 Task: Create in the project TransportWorks and in the Backlog issue 'Broken links in documentation' a child issue 'Big data model interpretability and fairness optimization and testing', and assign it to team member softage.2@softage.net.
Action: Mouse moved to (193, 51)
Screenshot: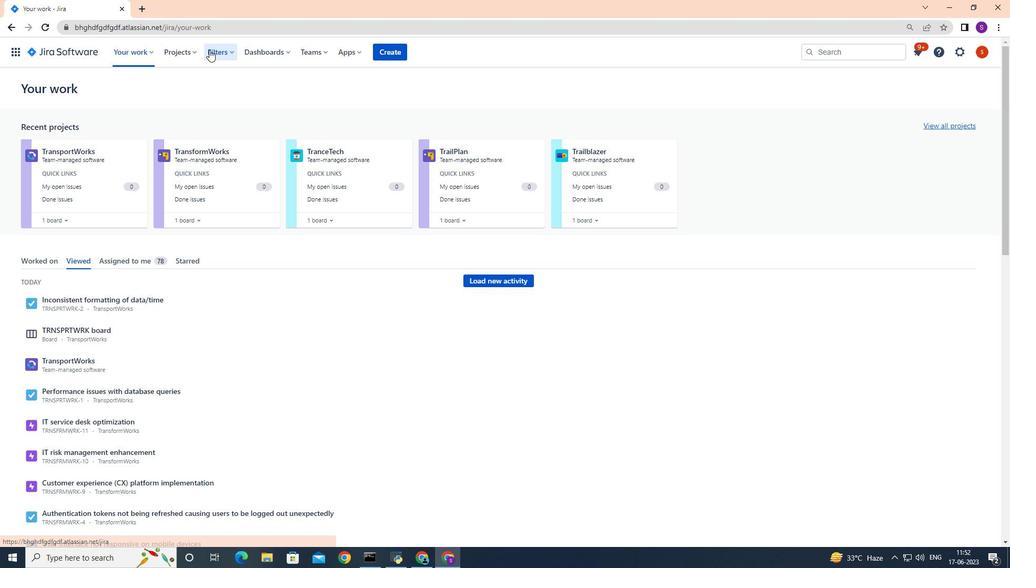 
Action: Mouse pressed left at (193, 51)
Screenshot: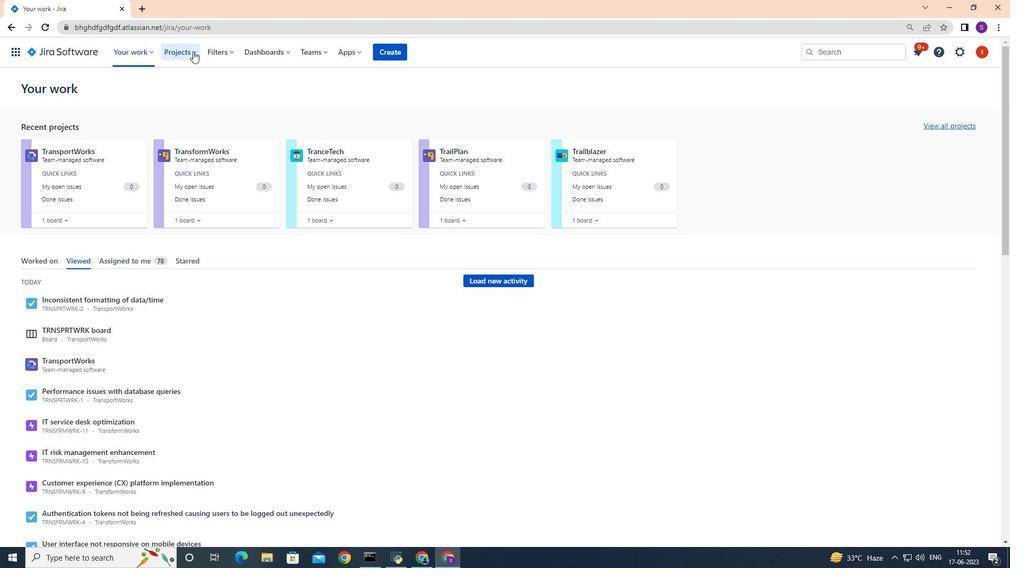 
Action: Mouse moved to (199, 93)
Screenshot: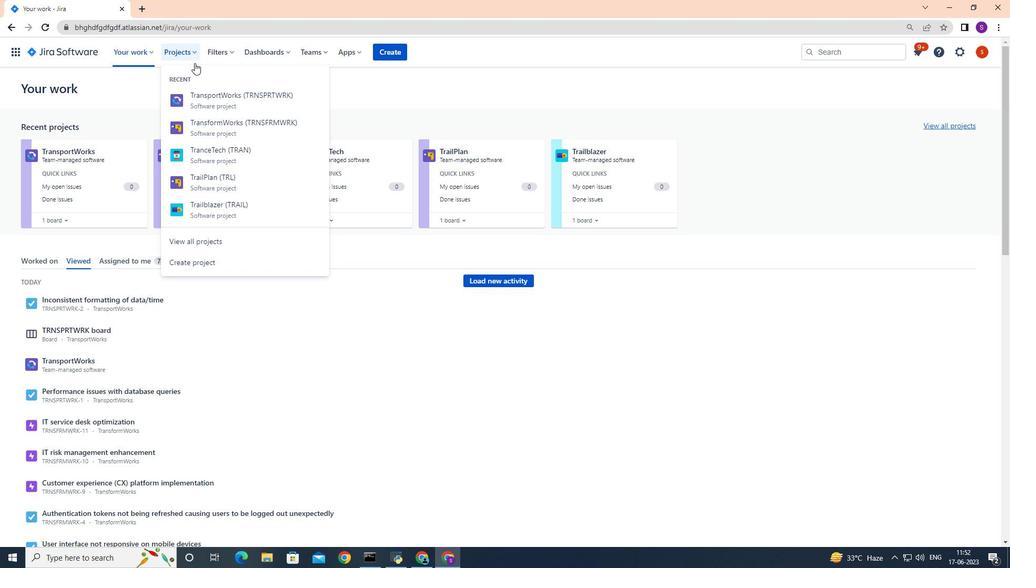 
Action: Mouse pressed left at (199, 93)
Screenshot: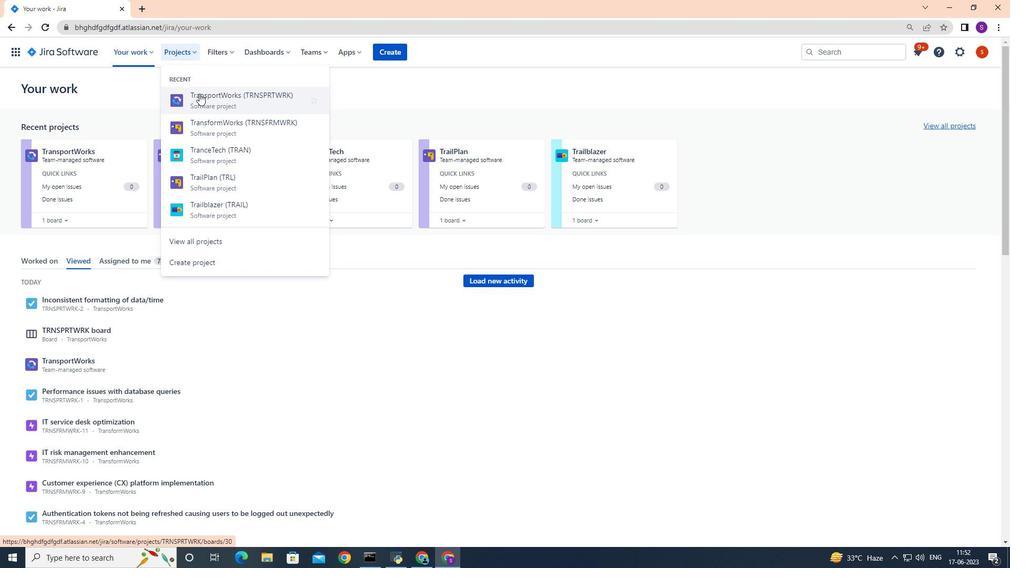 
Action: Mouse moved to (51, 158)
Screenshot: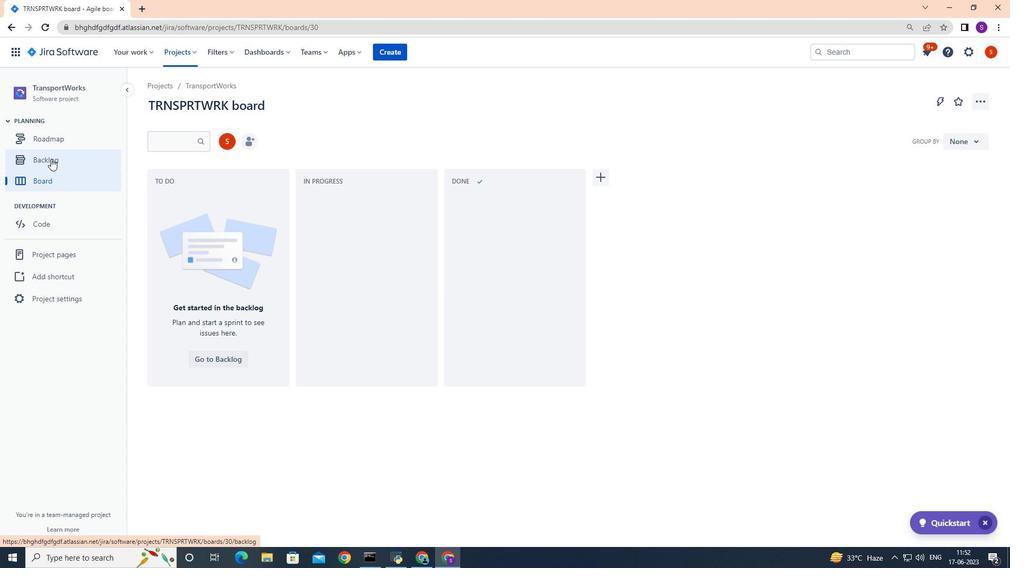 
Action: Mouse pressed left at (51, 158)
Screenshot: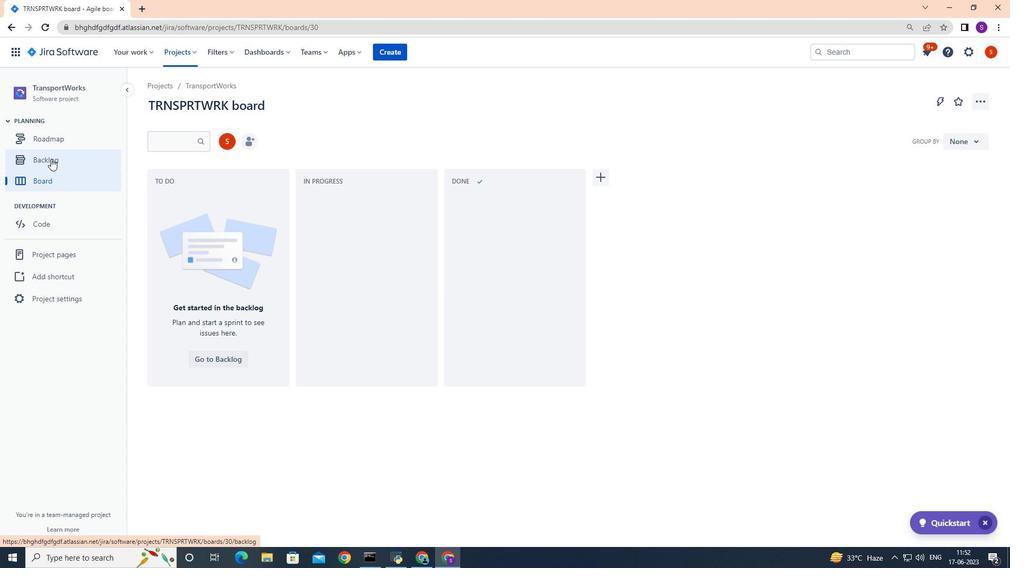 
Action: Mouse moved to (260, 278)
Screenshot: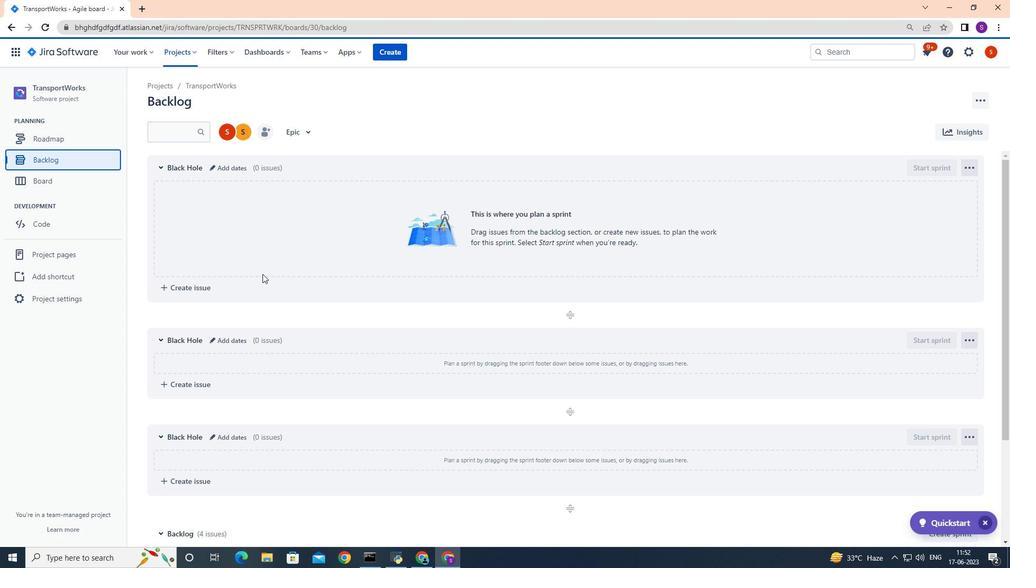 
Action: Mouse scrolled (260, 277) with delta (0, 0)
Screenshot: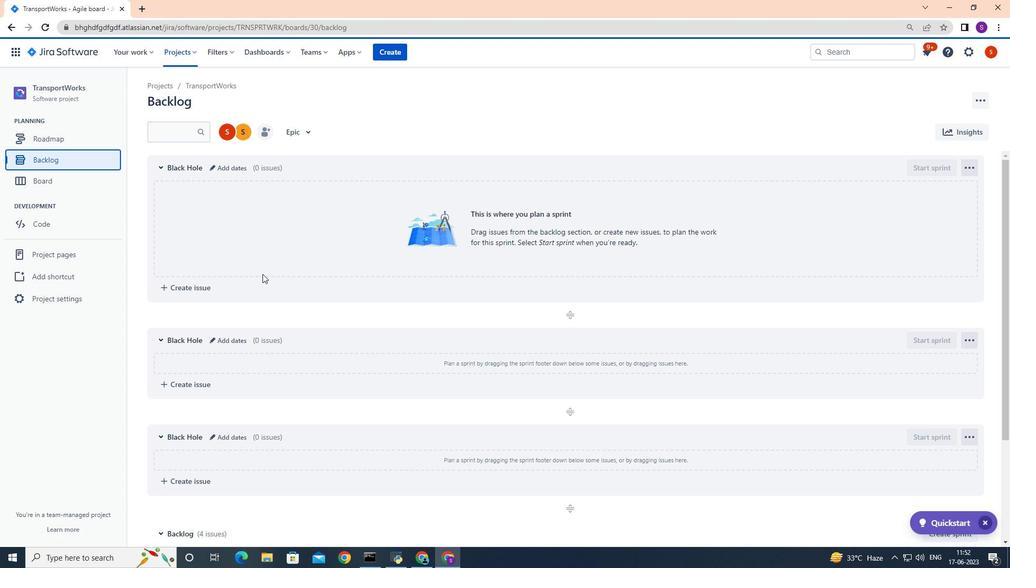 
Action: Mouse scrolled (260, 277) with delta (0, 0)
Screenshot: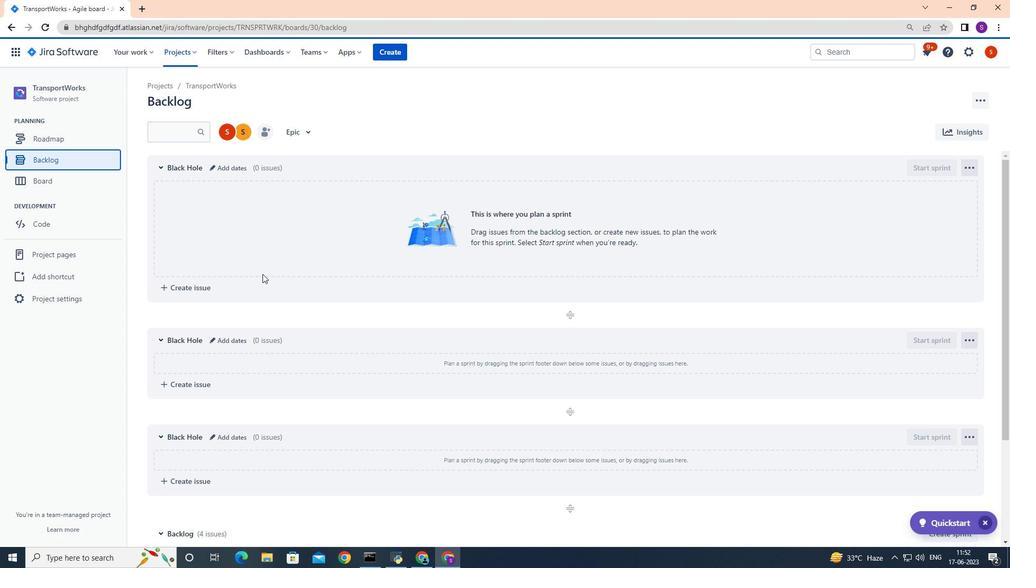 
Action: Mouse scrolled (260, 277) with delta (0, 0)
Screenshot: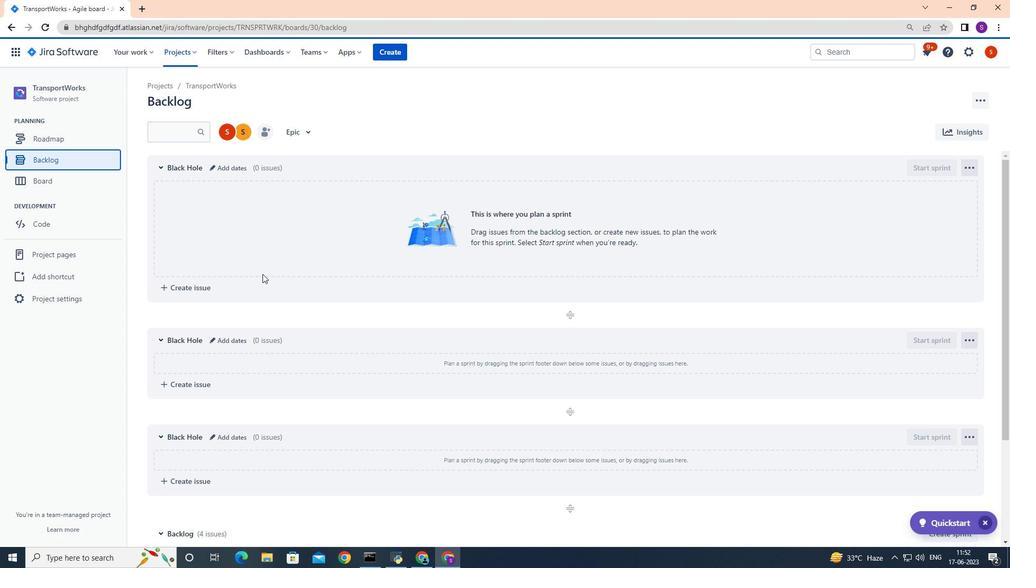 
Action: Mouse scrolled (260, 277) with delta (0, 0)
Screenshot: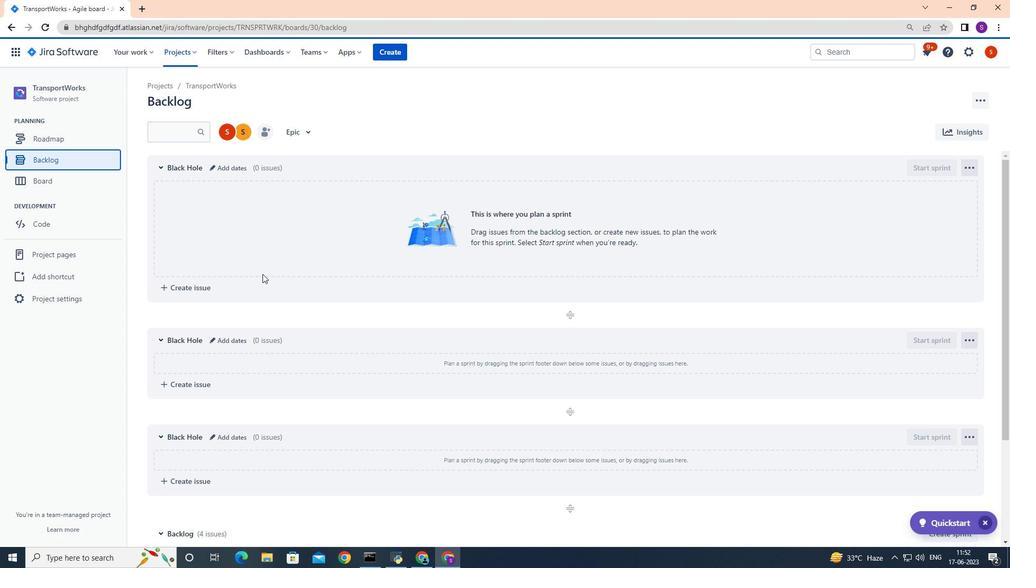 
Action: Mouse scrolled (260, 277) with delta (0, 0)
Screenshot: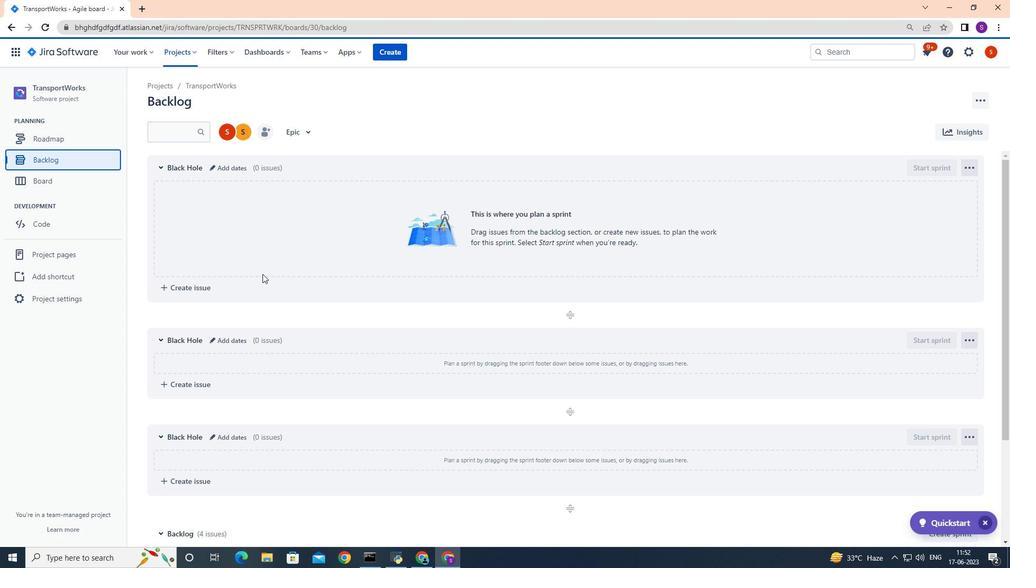 
Action: Mouse moved to (262, 275)
Screenshot: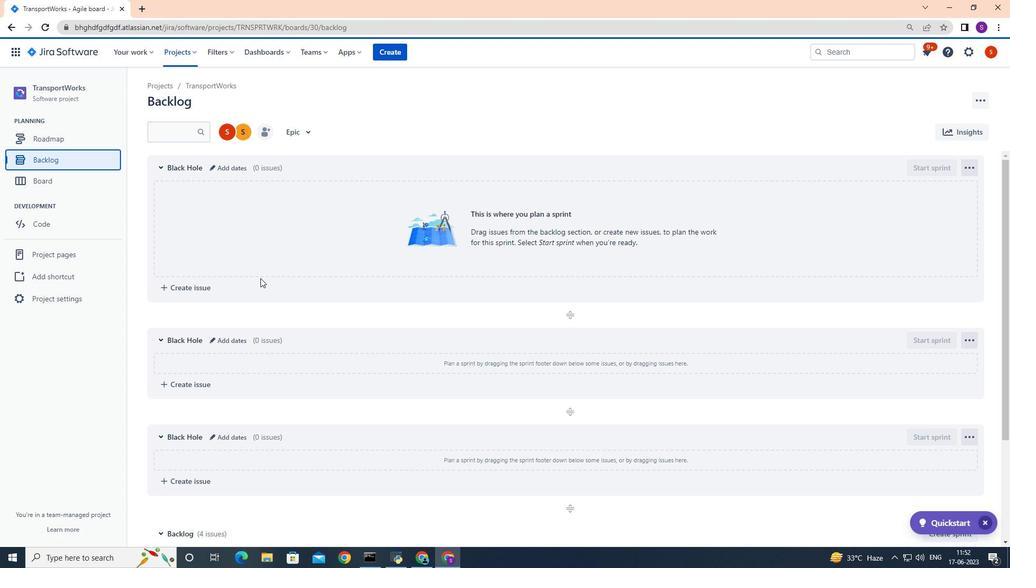 
Action: Mouse scrolled (262, 274) with delta (0, 0)
Screenshot: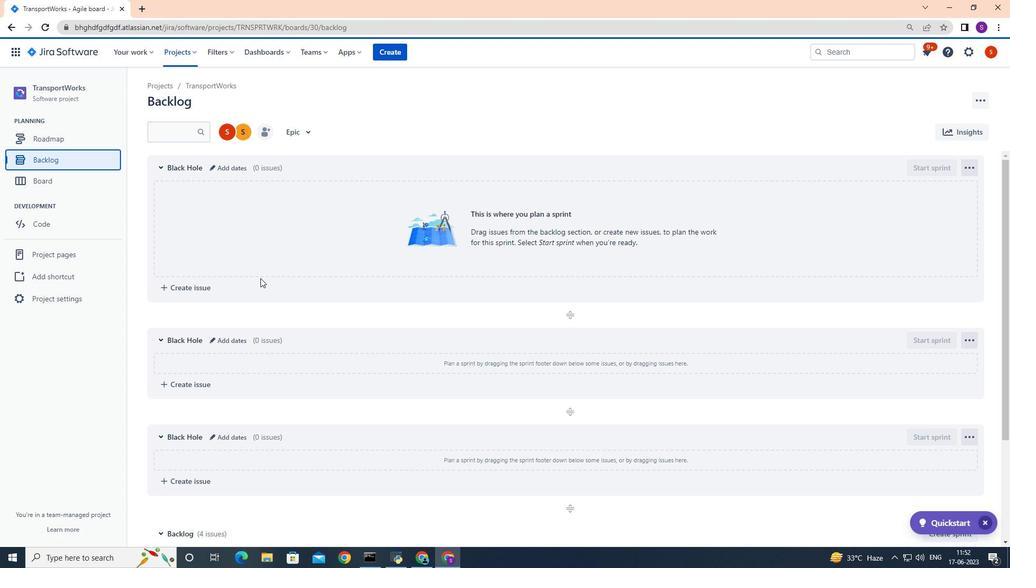 
Action: Mouse moved to (264, 270)
Screenshot: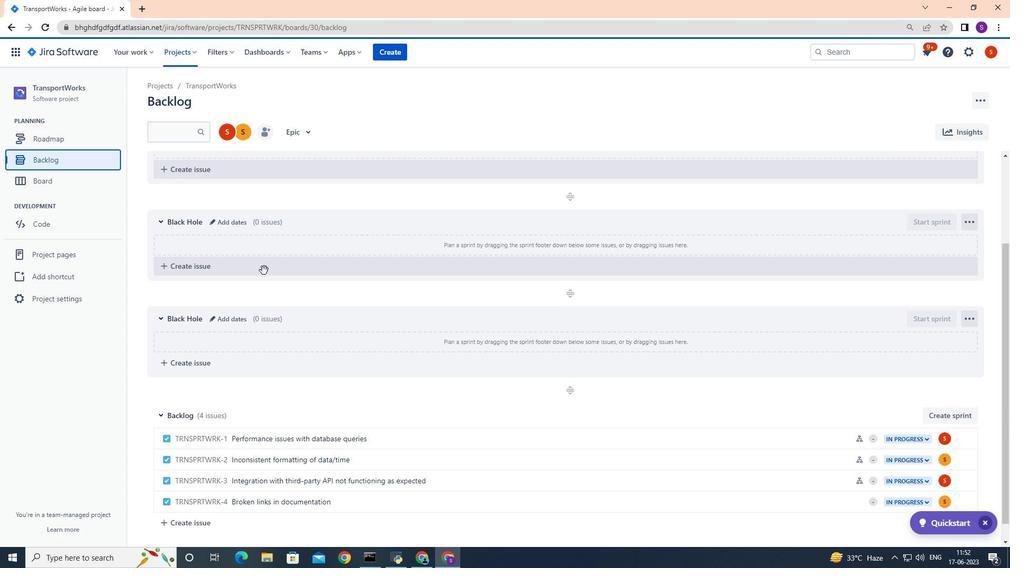 
Action: Mouse scrolled (264, 270) with delta (0, 0)
Screenshot: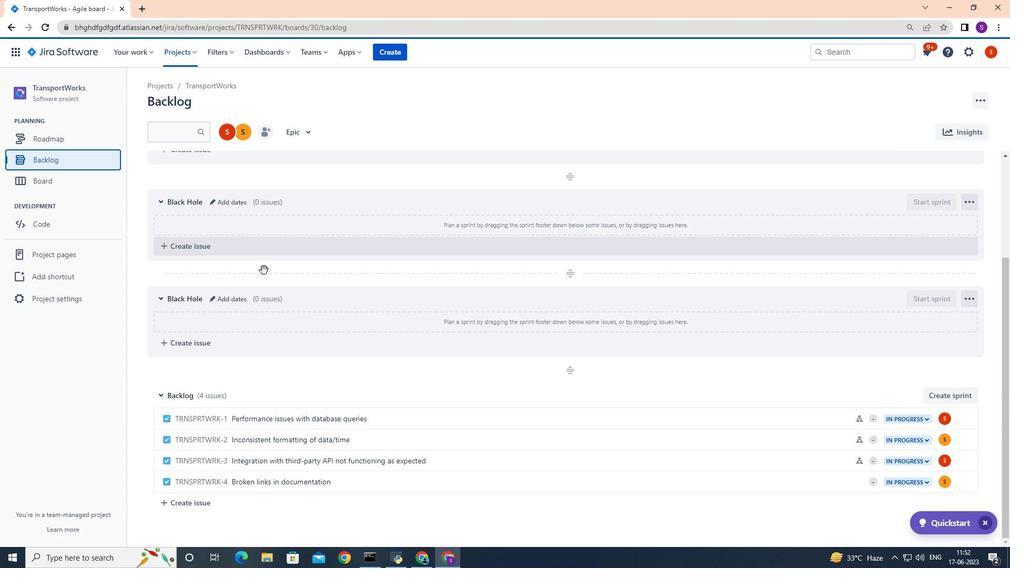 
Action: Mouse scrolled (264, 270) with delta (0, 0)
Screenshot: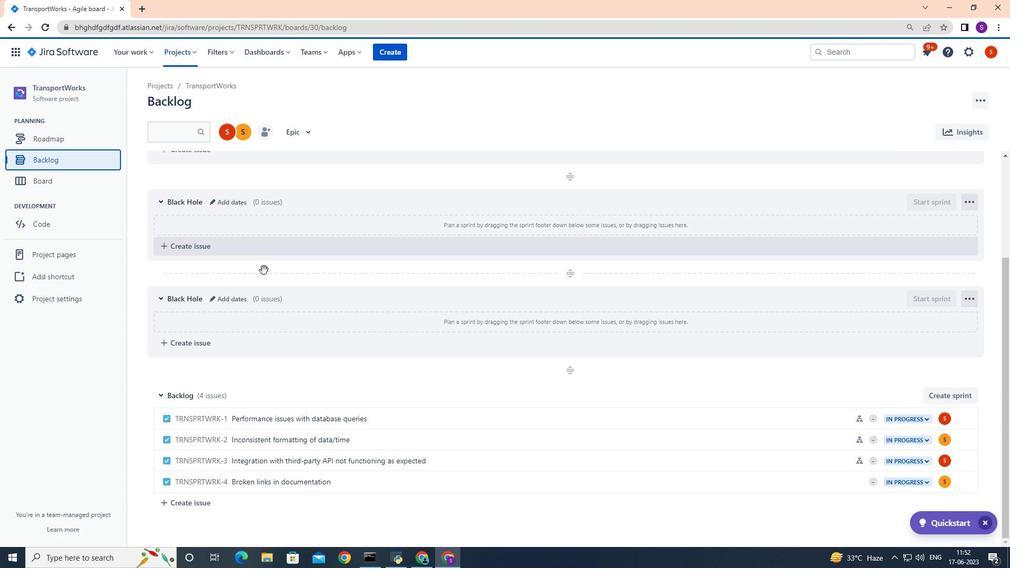 
Action: Mouse moved to (474, 482)
Screenshot: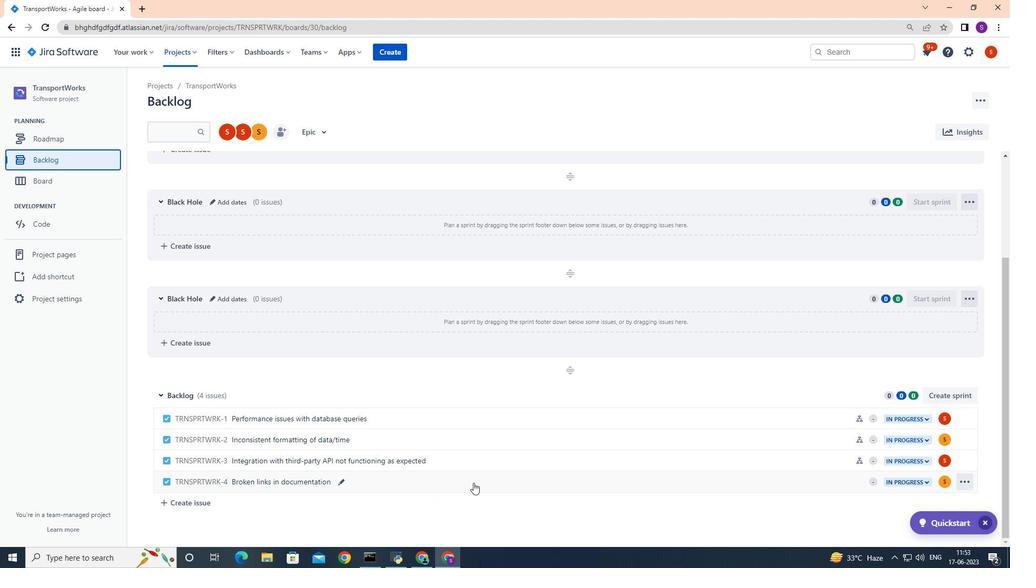 
Action: Mouse pressed left at (474, 482)
Screenshot: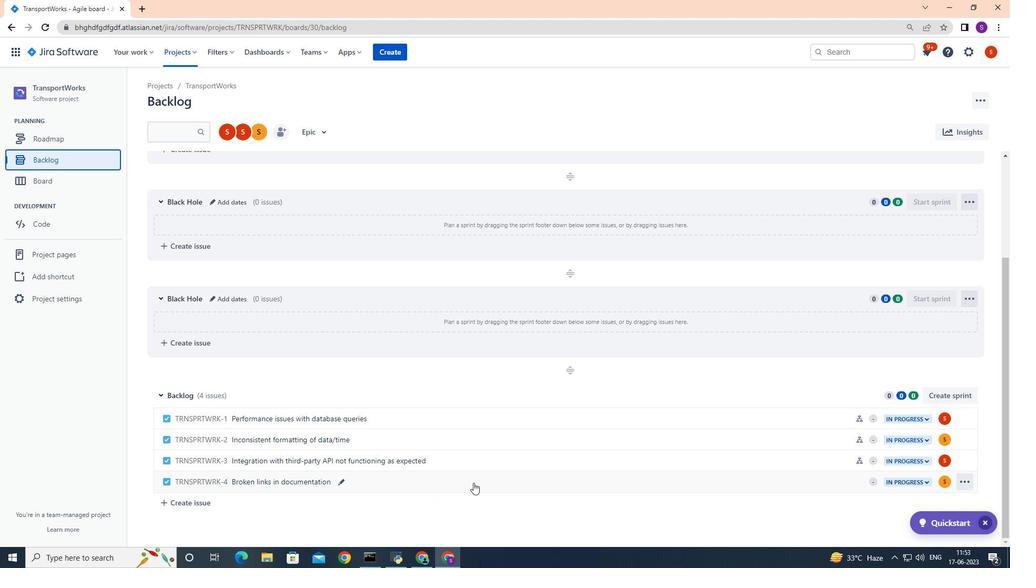 
Action: Mouse moved to (820, 210)
Screenshot: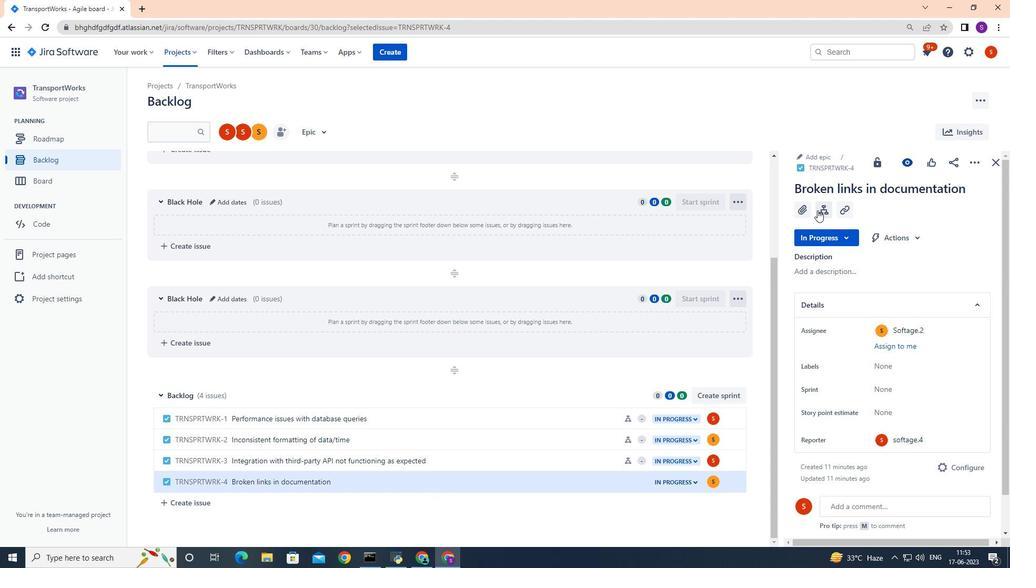 
Action: Mouse pressed left at (820, 210)
Screenshot: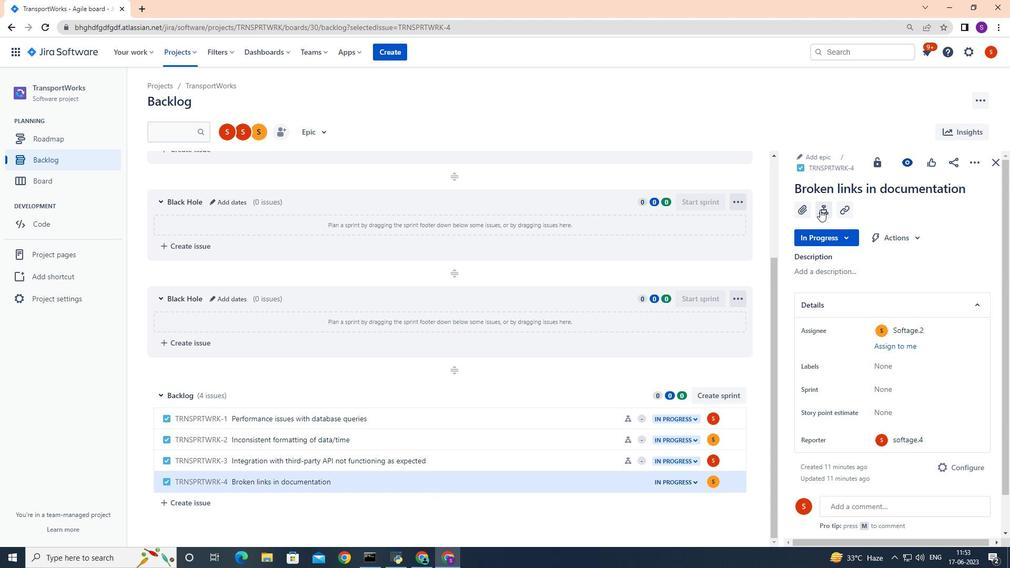 
Action: Mouse moved to (815, 251)
Screenshot: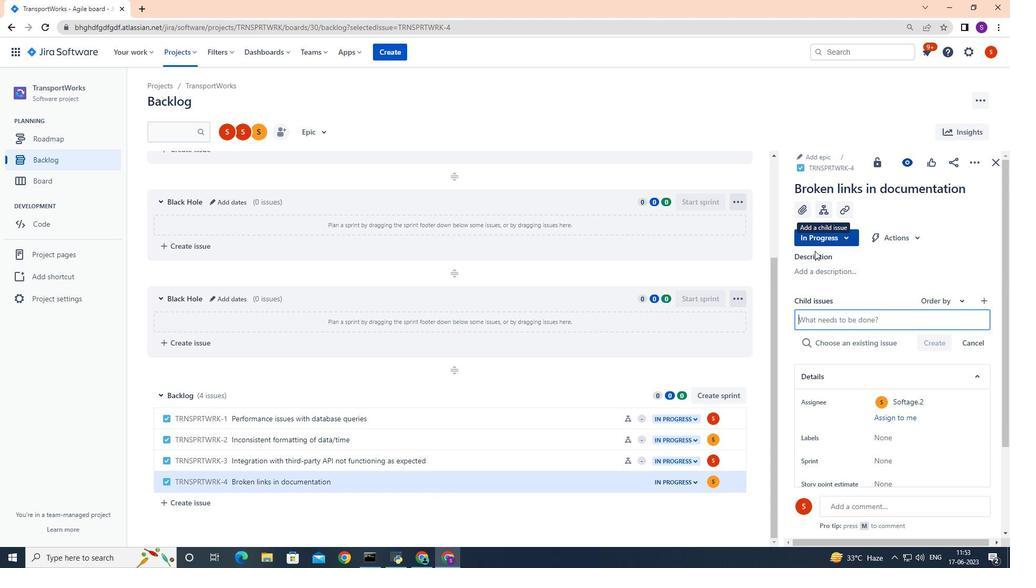 
Action: Key pressed <Key.shift><Key.shift><Key.shift><Key.shift><Key.shift><Key.shift><Key.shift>Big<Key.space>data<Key.space>model<Key.space>interpretability<Key.space>and<Key.space>fairness<Key.space>optimization<Key.space>and<Key.space>testing<Key.enter>
Screenshot: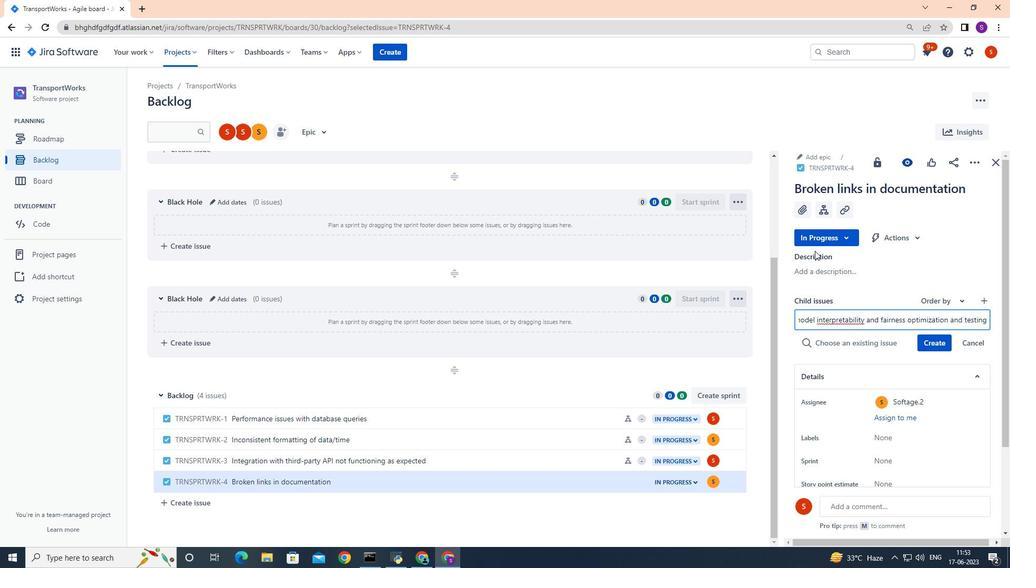 
Action: Mouse moved to (947, 326)
Screenshot: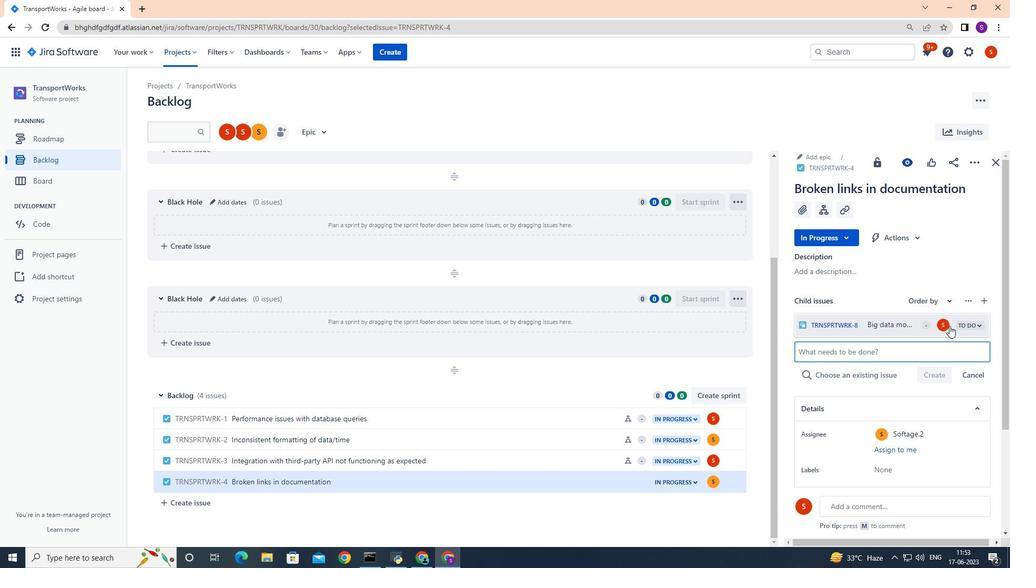 
Action: Mouse pressed left at (947, 326)
Screenshot: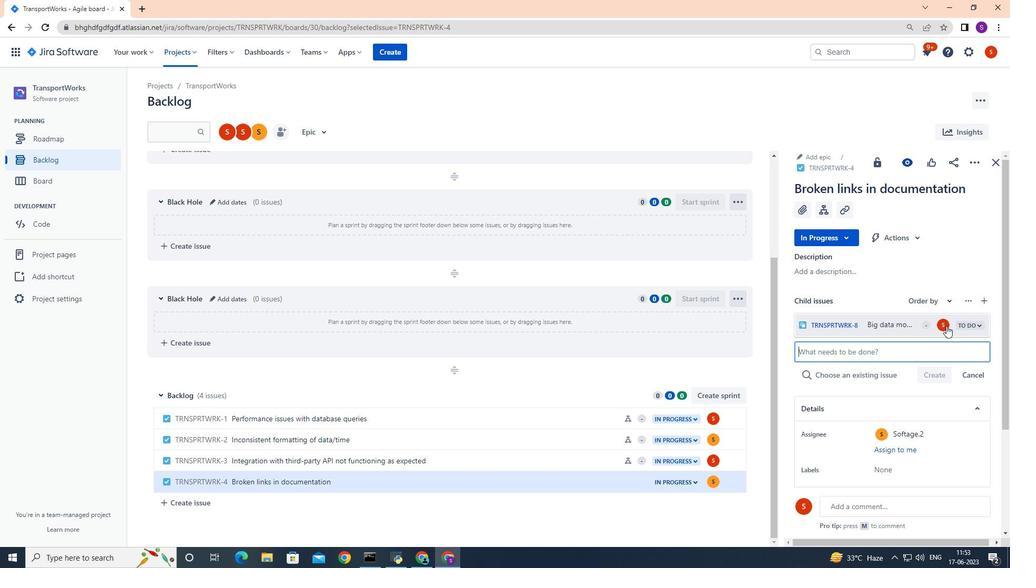 
Action: Mouse moved to (947, 326)
Screenshot: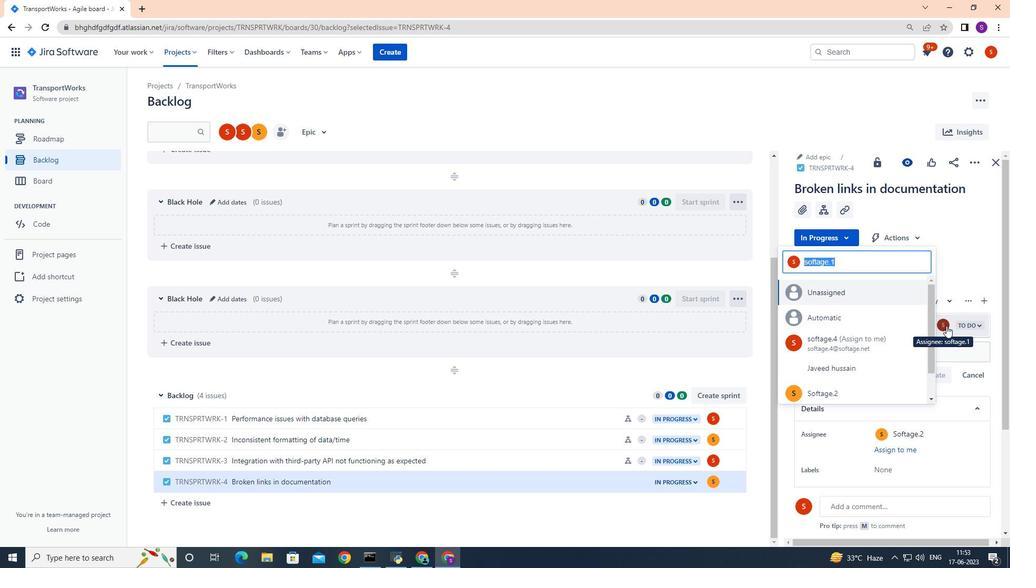 
Action: Key pressed softage.2
Screenshot: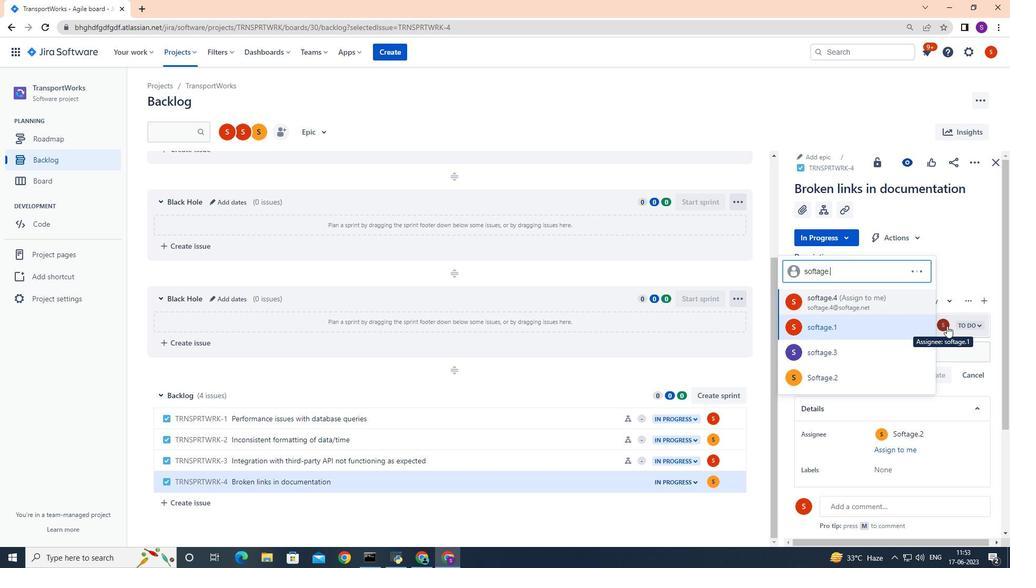 
Action: Mouse moved to (858, 330)
Screenshot: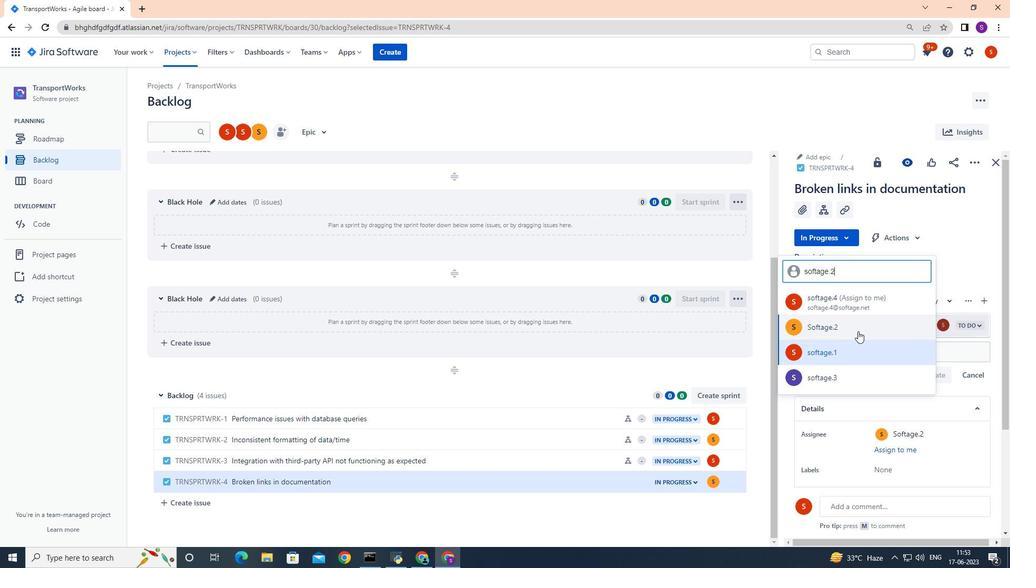 
Action: Mouse pressed left at (858, 330)
Screenshot: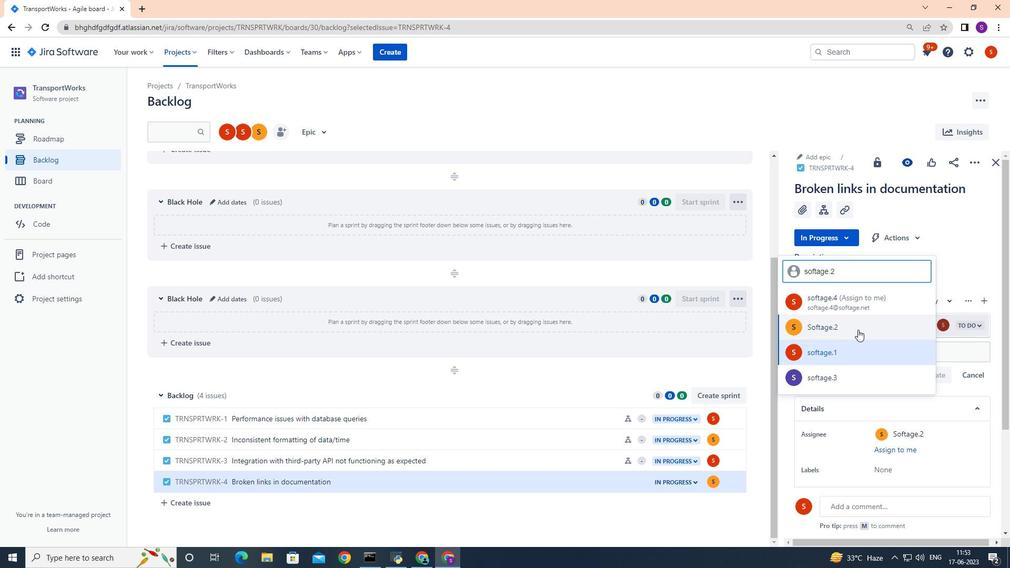 
Action: Mouse moved to (858, 330)
Screenshot: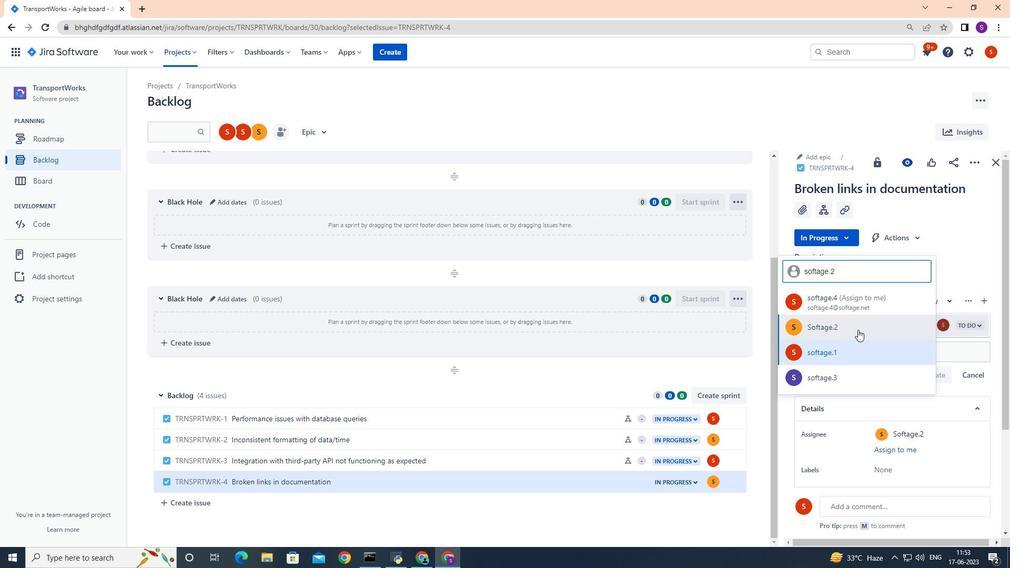 
